 Task: Find the distance between San Francisco and Golden Gate Park.
Action: Mouse moved to (226, 61)
Screenshot: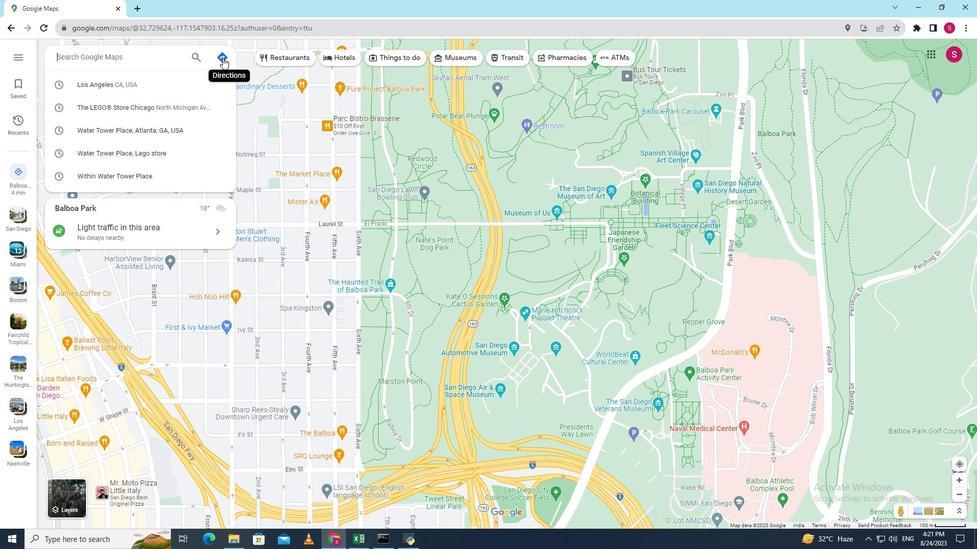 
Action: Mouse pressed left at (226, 61)
Screenshot: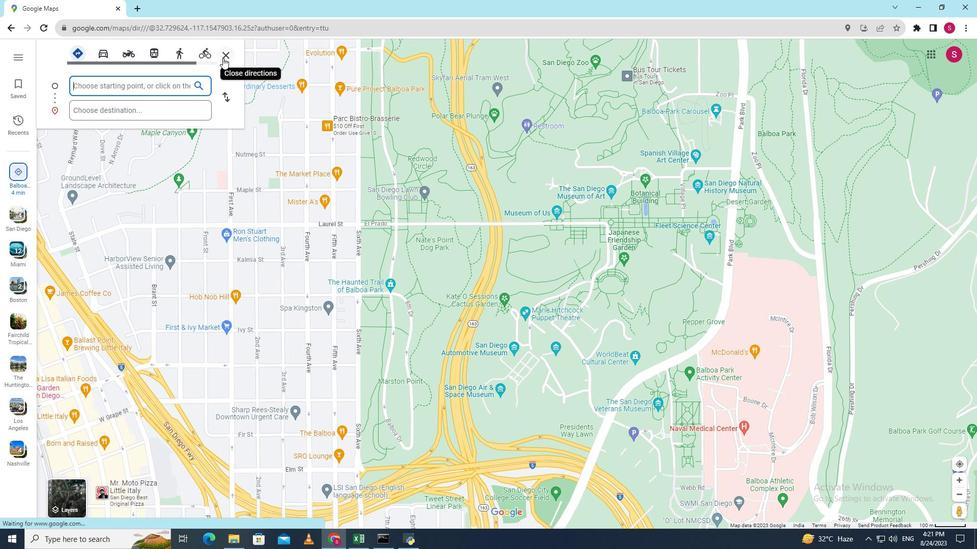 
Action: Key pressed <Key.shift><Key.shift><Key.shift><Key.shift><Key.shift><Key.shift><Key.shift><Key.shift><Key.shift><Key.shift><Key.shift>San<Key.space><Key.shift><Key.shift><Key.shift><Key.shift><Key.shift><Key.shift><Key.shift><Key.shift><Key.shift><Key.shift><Key.shift><Key.shift><Key.shift>Francisco
Screenshot: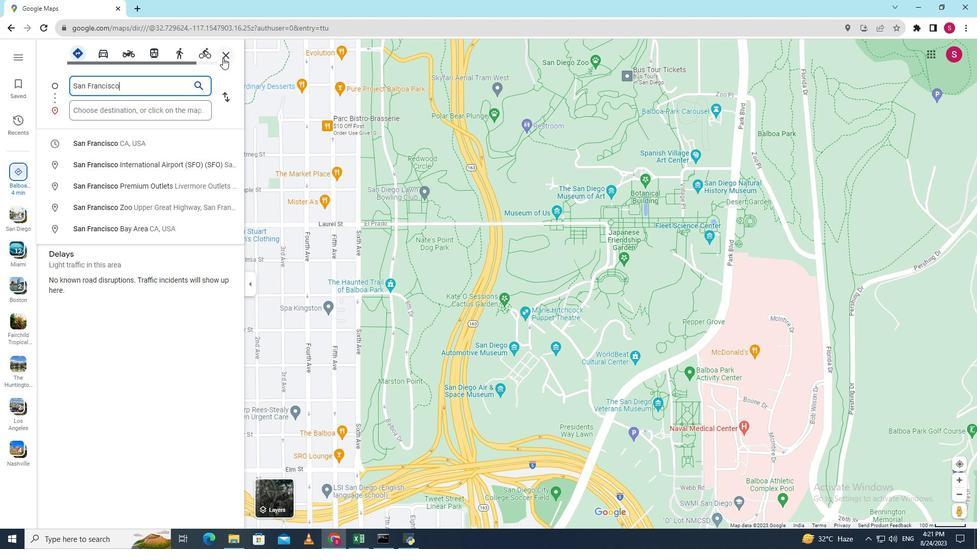 
Action: Mouse moved to (171, 115)
Screenshot: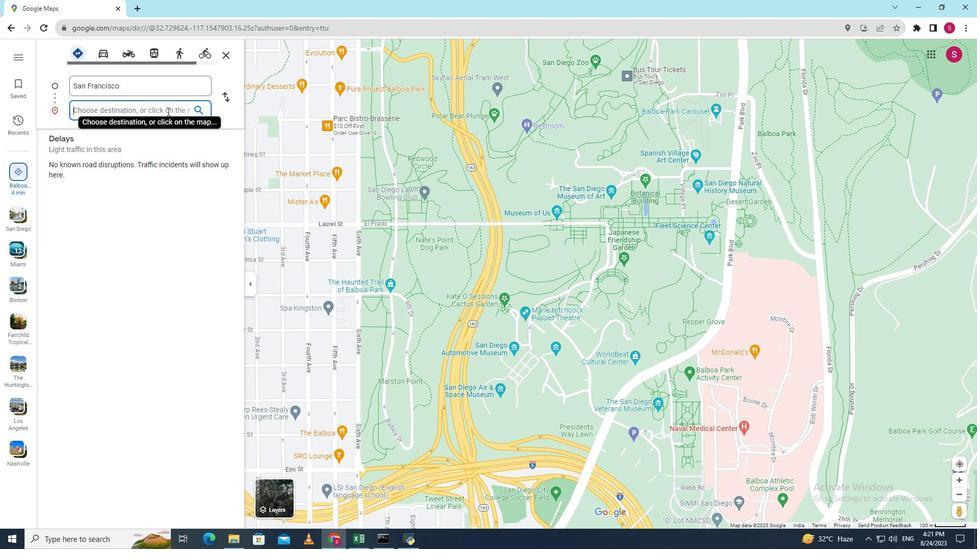 
Action: Mouse pressed left at (171, 115)
Screenshot: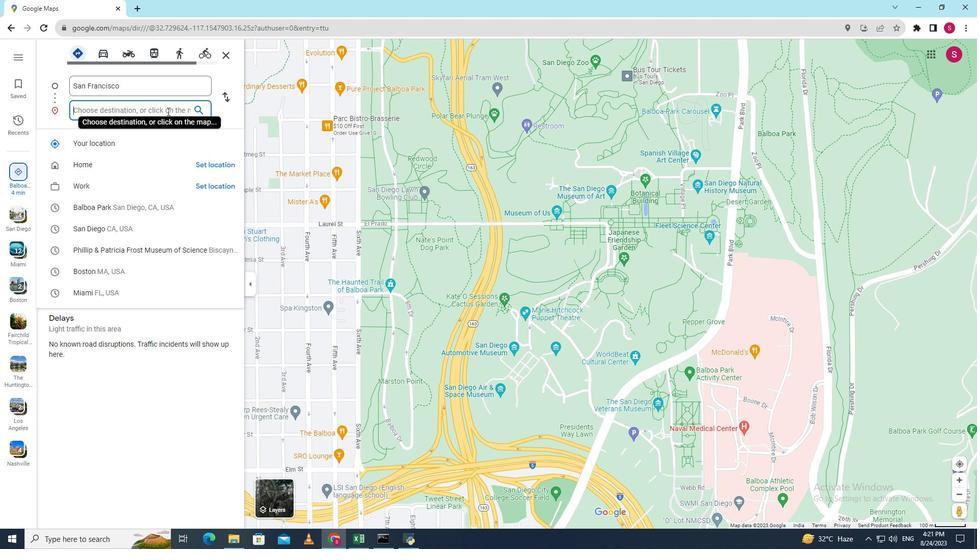 
Action: Key pressed <Key.shift><Key.shift><Key.shift><Key.shift><Key.shift>Golden<Key.space><Key.shift><Key.shift><Key.shift><Key.shift><Key.shift><Key.shift><Key.shift><Key.shift><Key.shift><Key.shift><Key.shift><Key.shift><Key.shift><Key.shift>Gate<Key.space><Key.shift><Key.shift>Park<Key.enter>
Screenshot: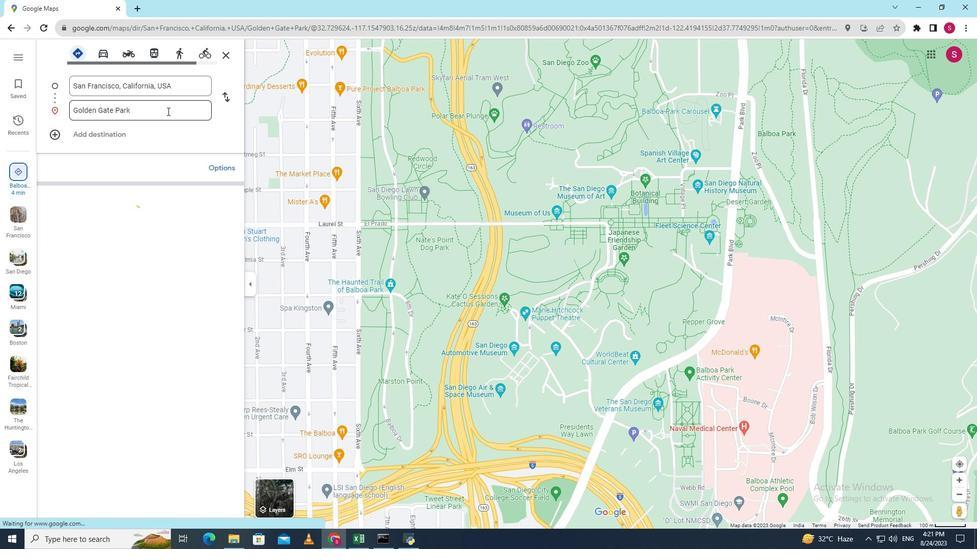 
Action: Mouse moved to (612, 303)
Screenshot: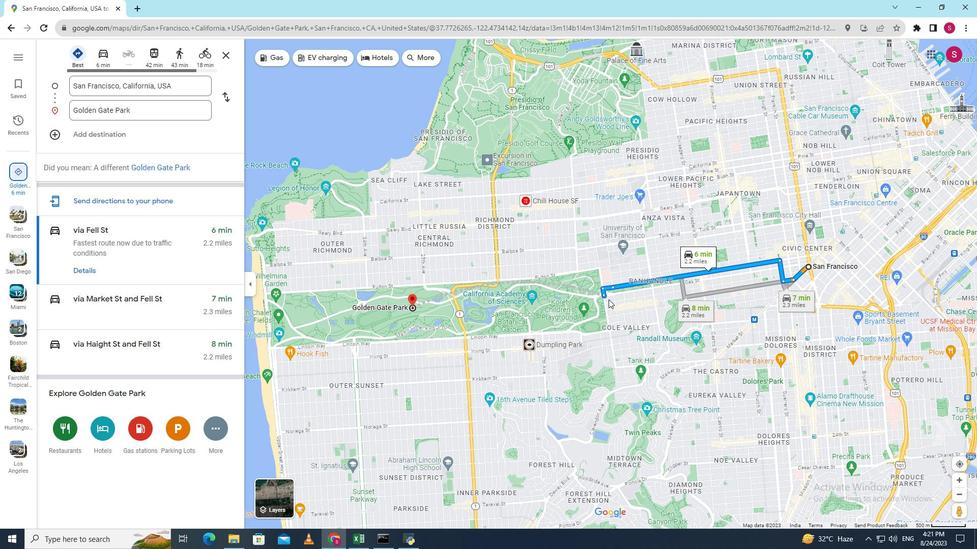 
Action: Mouse scrolled (612, 303) with delta (0, 0)
Screenshot: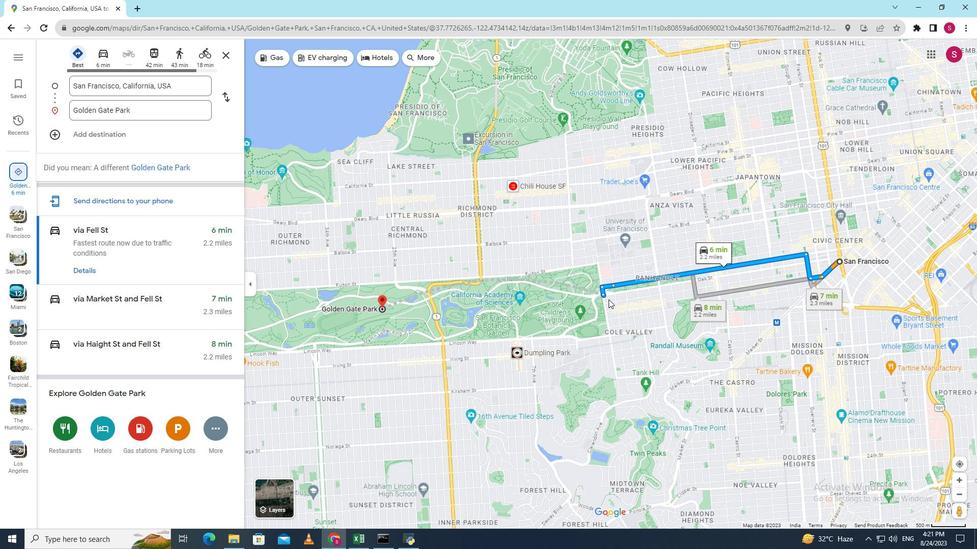 
Action: Mouse scrolled (612, 303) with delta (0, 0)
Screenshot: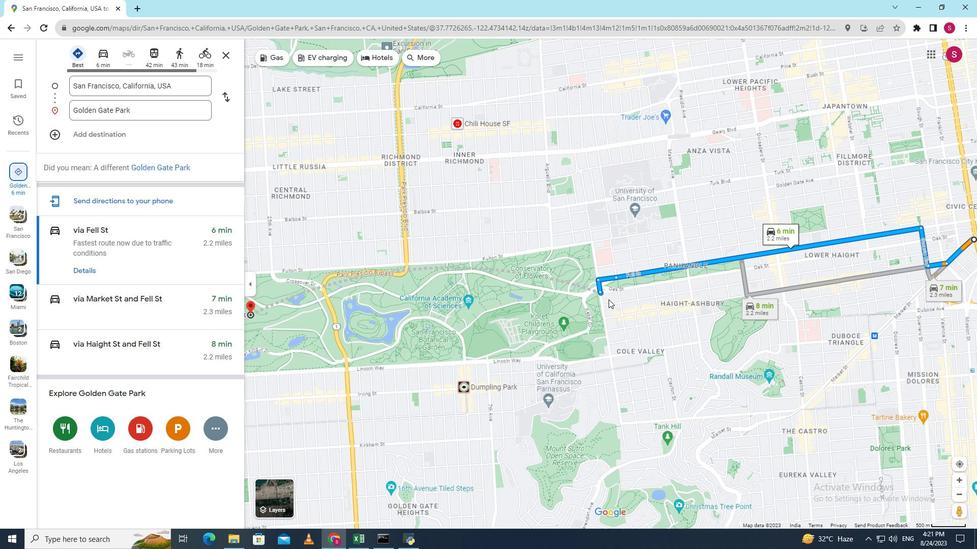 
Action: Mouse scrolled (612, 303) with delta (0, 0)
Screenshot: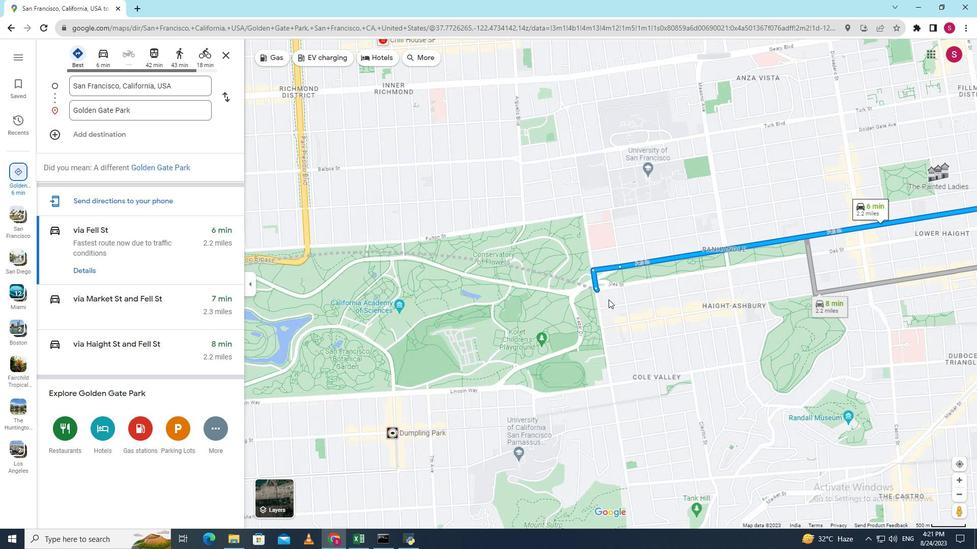
Action: Mouse scrolled (612, 303) with delta (0, 0)
Screenshot: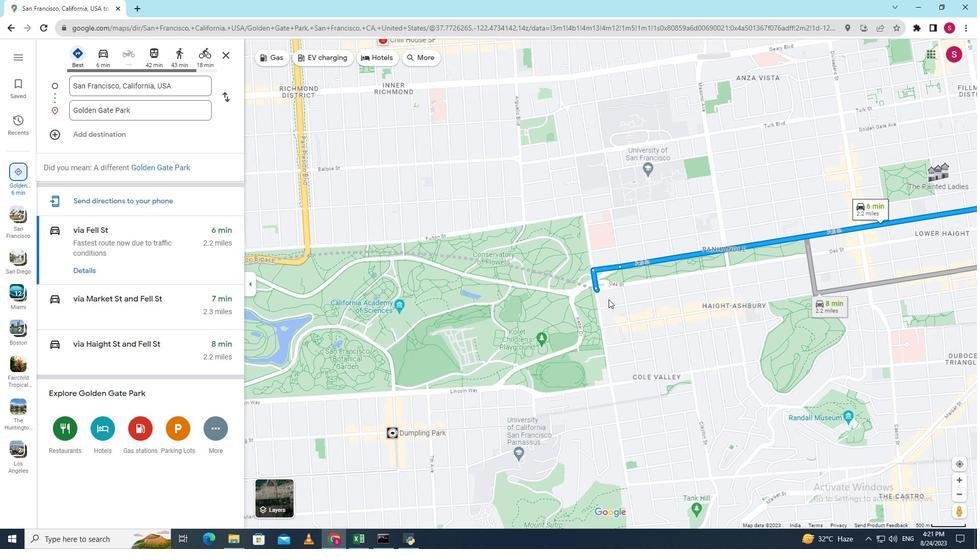 
Action: Mouse scrolled (612, 303) with delta (0, 0)
Screenshot: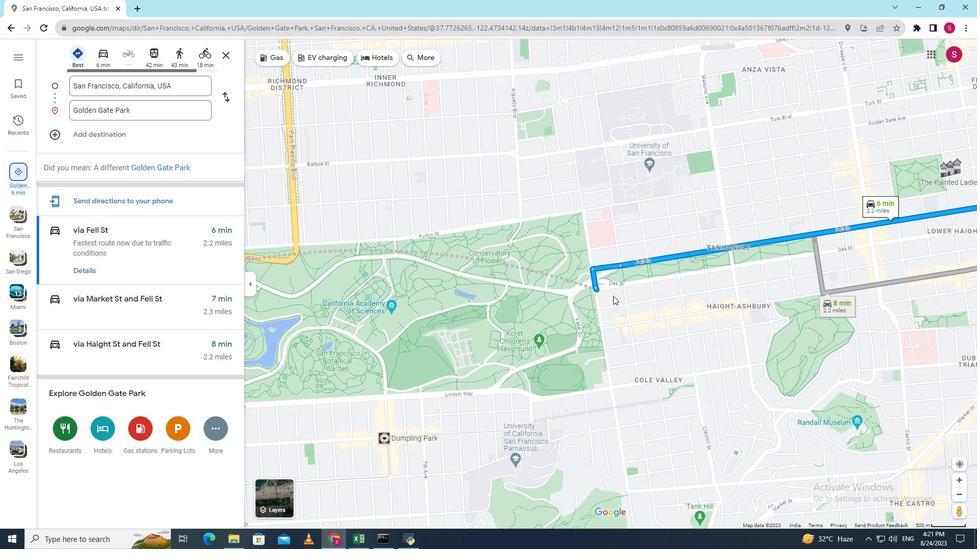 
Action: Mouse scrolled (612, 303) with delta (0, 0)
Screenshot: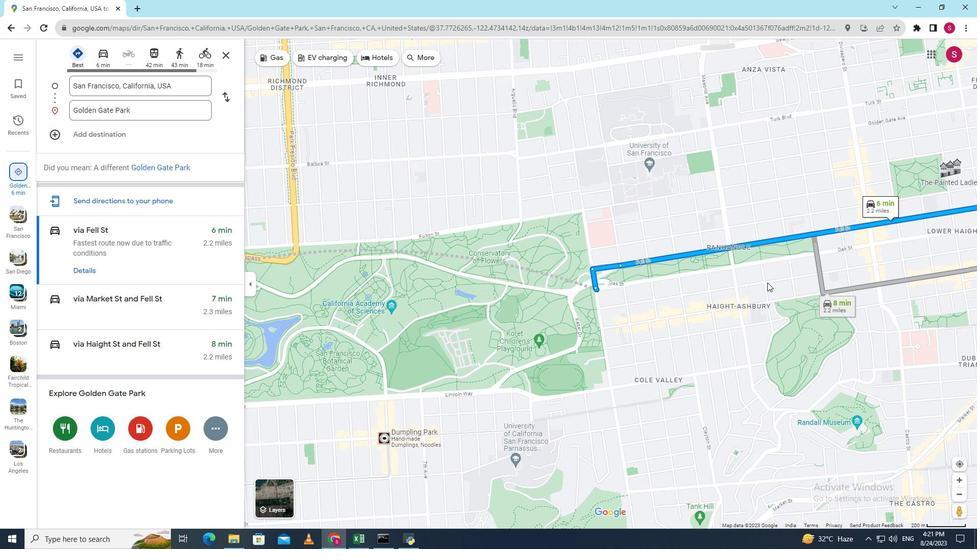 
Action: Mouse moved to (928, 283)
Screenshot: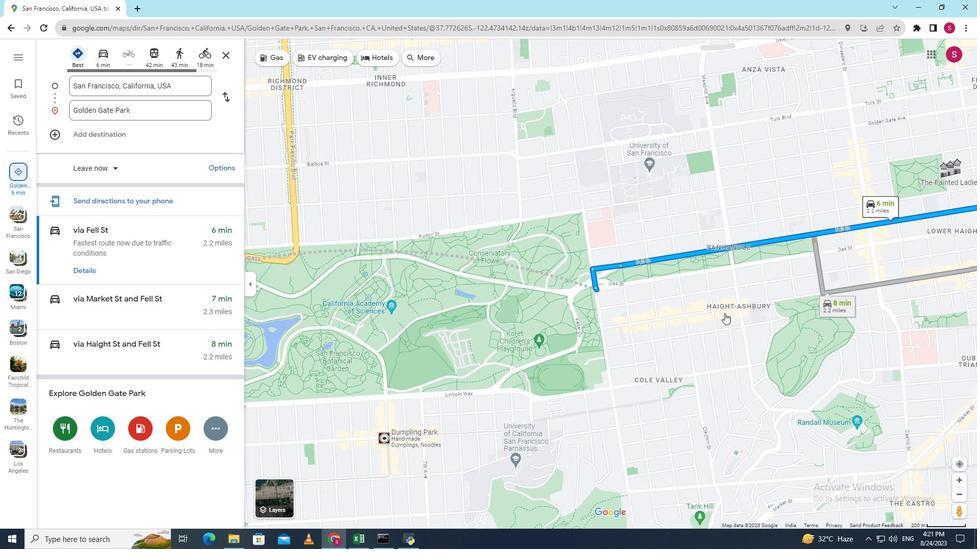 
Action: Mouse pressed left at (928, 283)
Screenshot: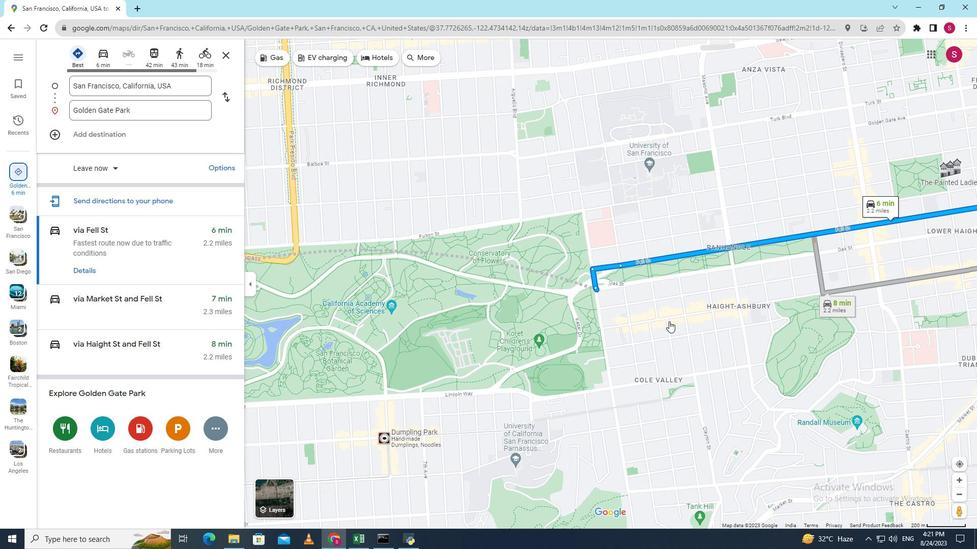 
Action: Mouse moved to (946, 250)
Screenshot: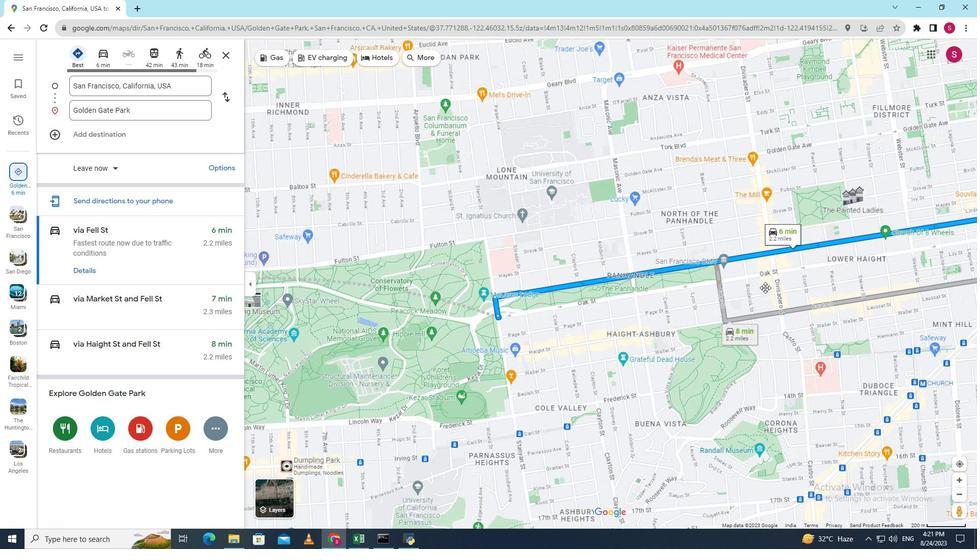 
Action: Mouse pressed left at (946, 250)
Screenshot: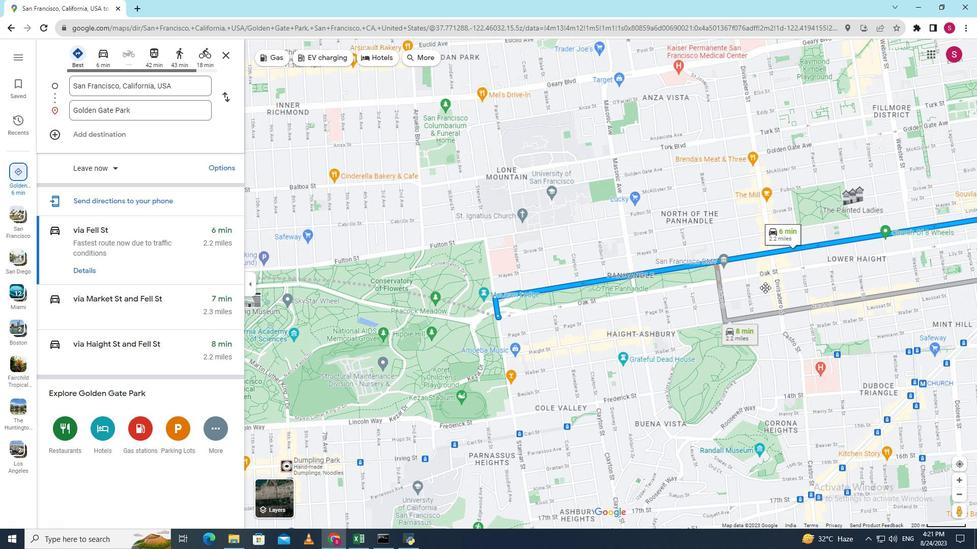 
Action: Mouse moved to (863, 258)
Screenshot: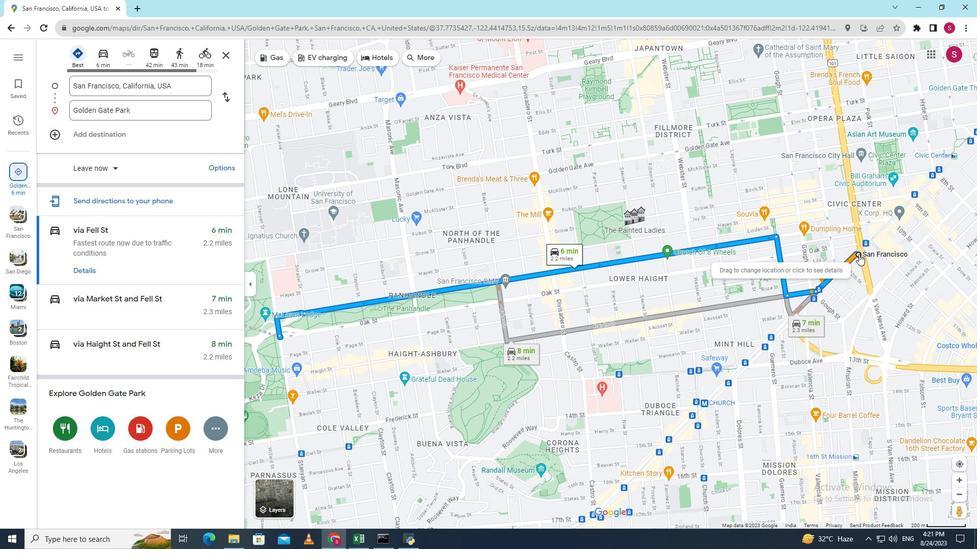 
Action: Mouse pressed right at (863, 258)
Screenshot: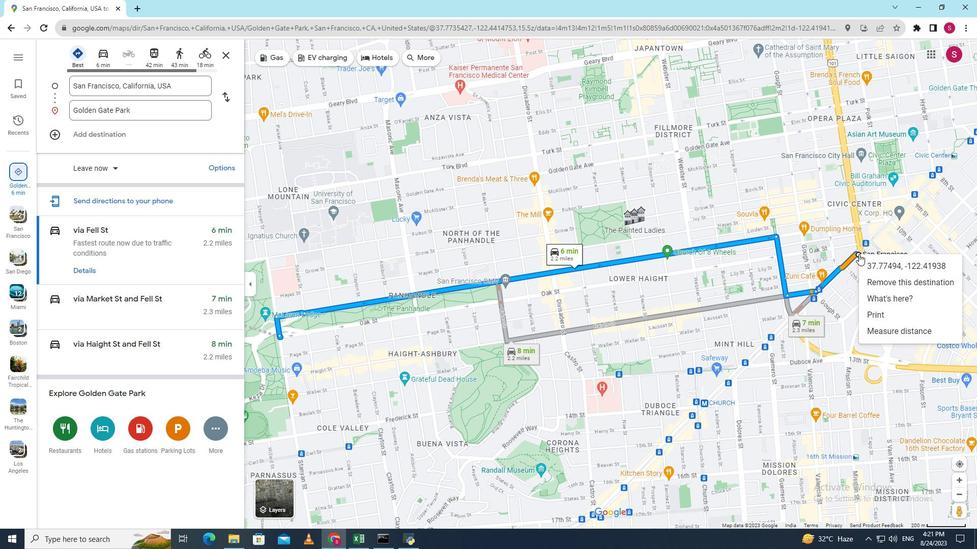 
Action: Mouse moved to (881, 332)
Screenshot: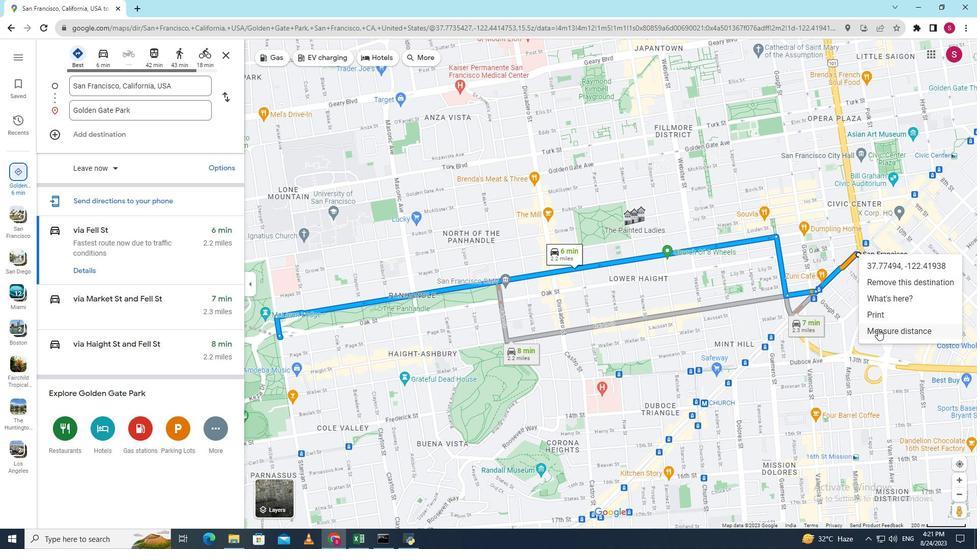 
Action: Mouse pressed left at (881, 332)
Screenshot: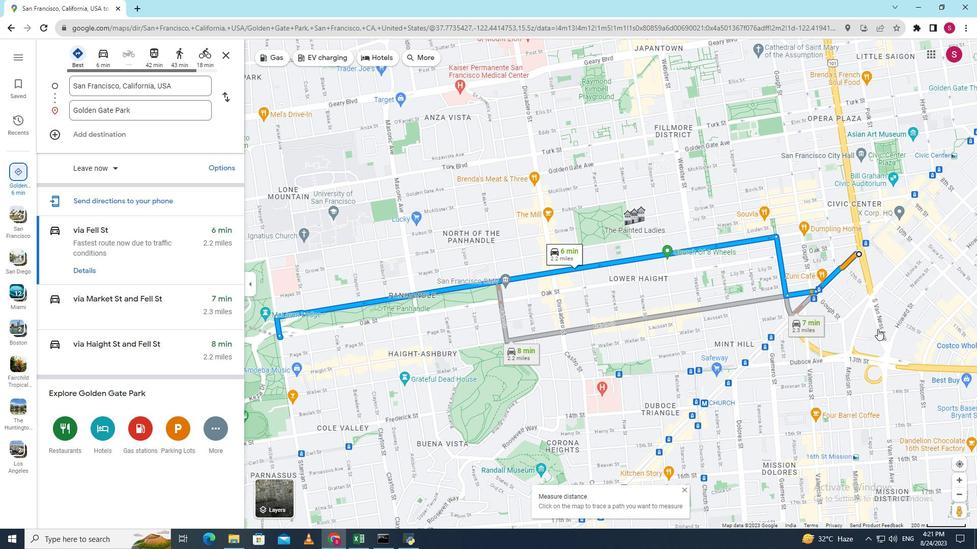 
Action: Mouse moved to (322, 348)
Screenshot: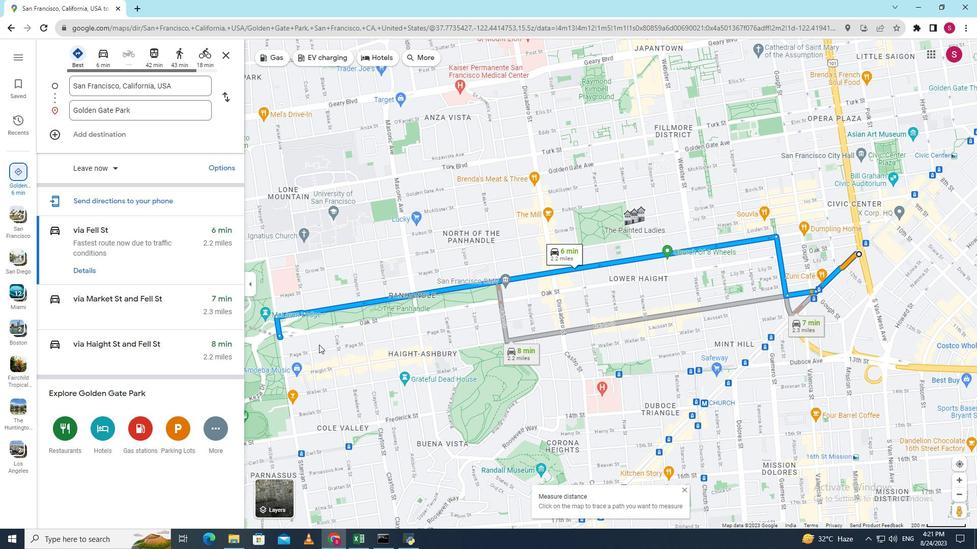 
Action: Mouse pressed left at (322, 348)
Screenshot: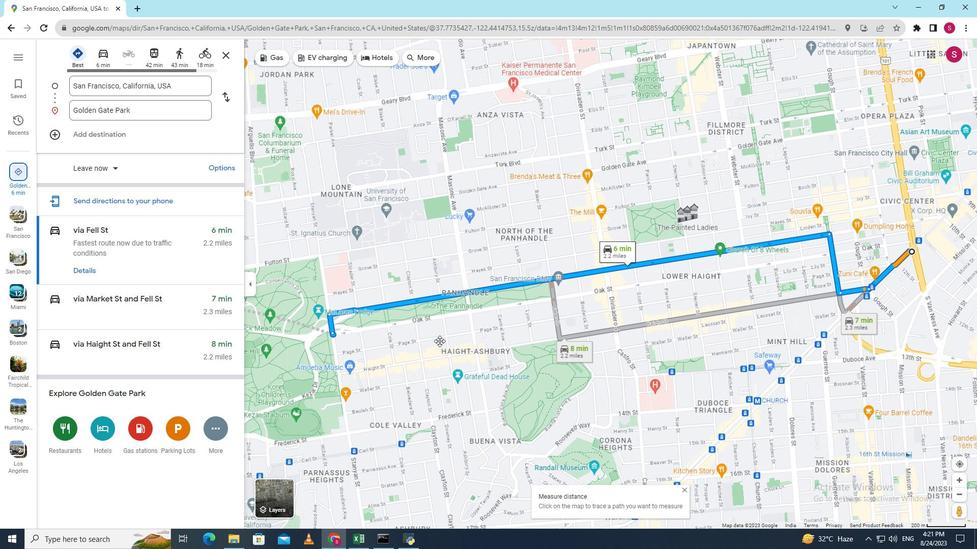 
Action: Mouse moved to (347, 354)
Screenshot: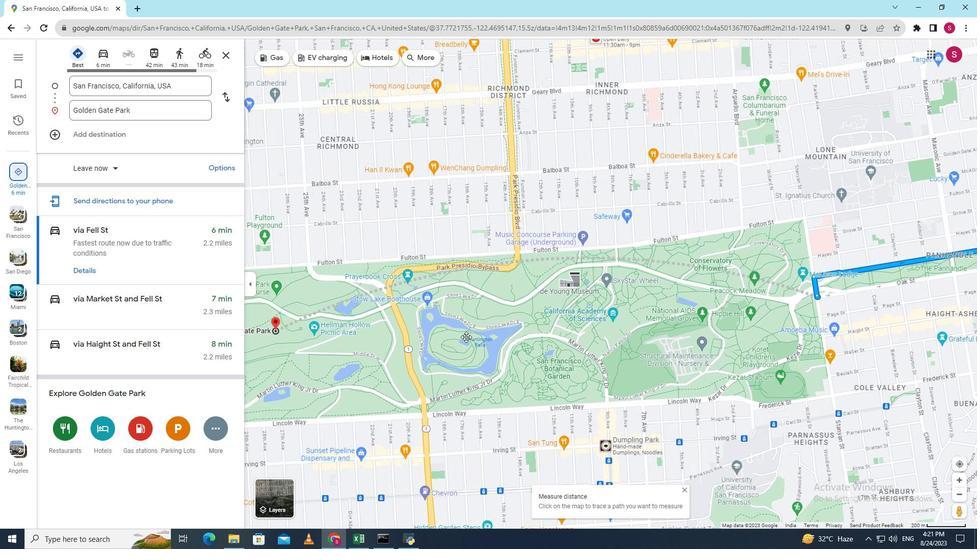 
Action: Mouse pressed left at (347, 354)
Screenshot: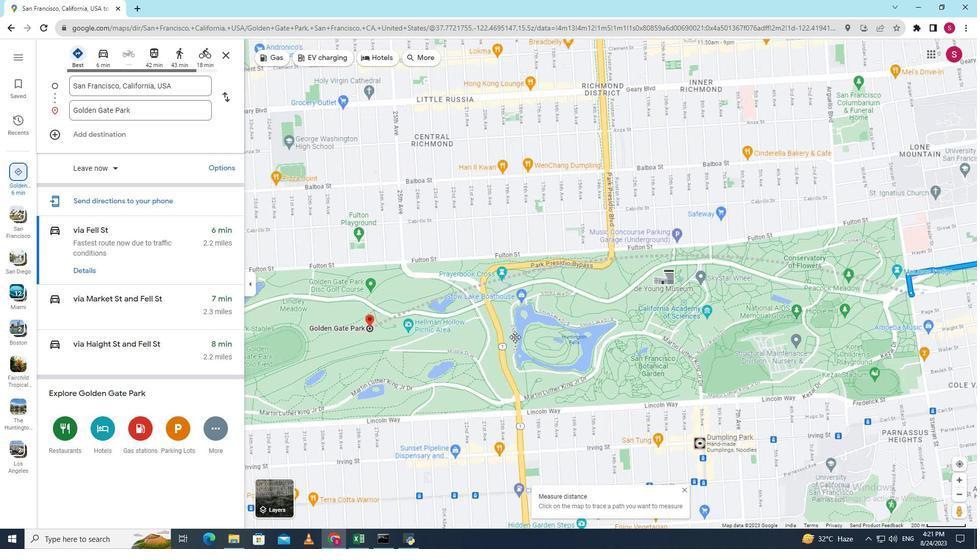 
Action: Mouse moved to (512, 325)
Screenshot: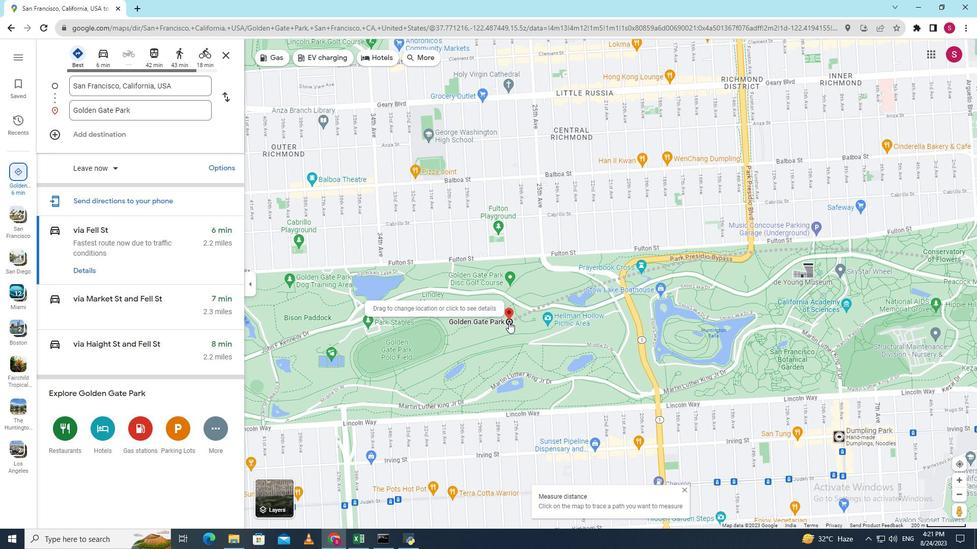 
Action: Mouse pressed right at (512, 325)
Screenshot: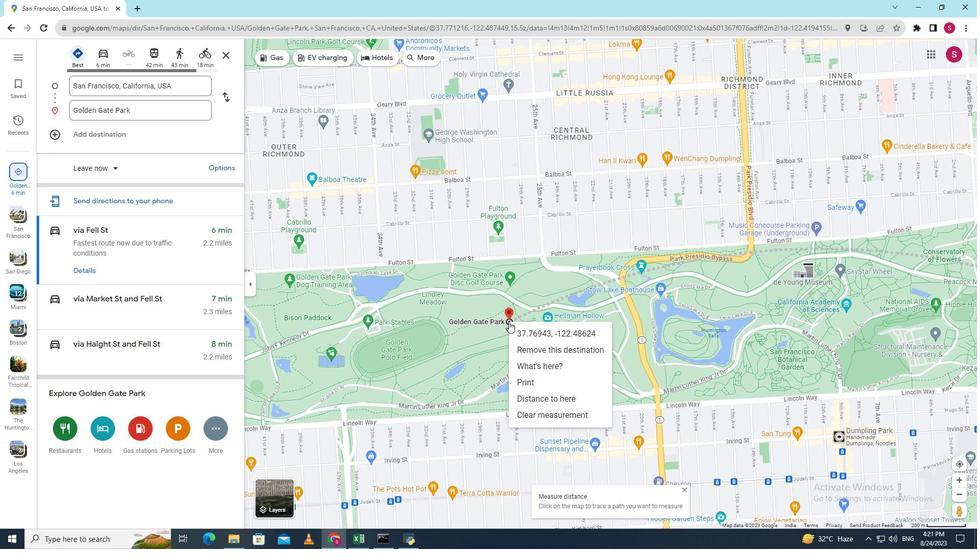 
Action: Mouse moved to (530, 402)
Screenshot: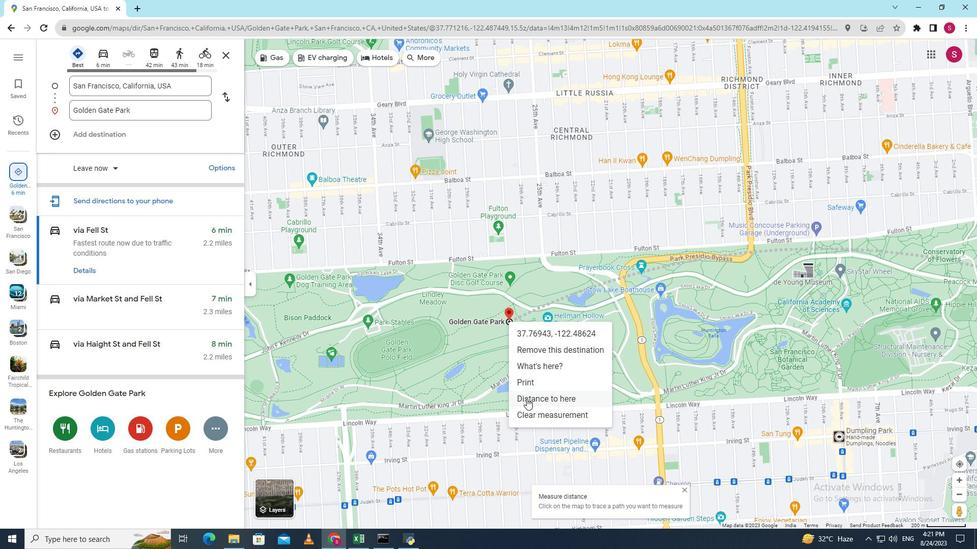 
Action: Mouse pressed left at (530, 402)
Screenshot: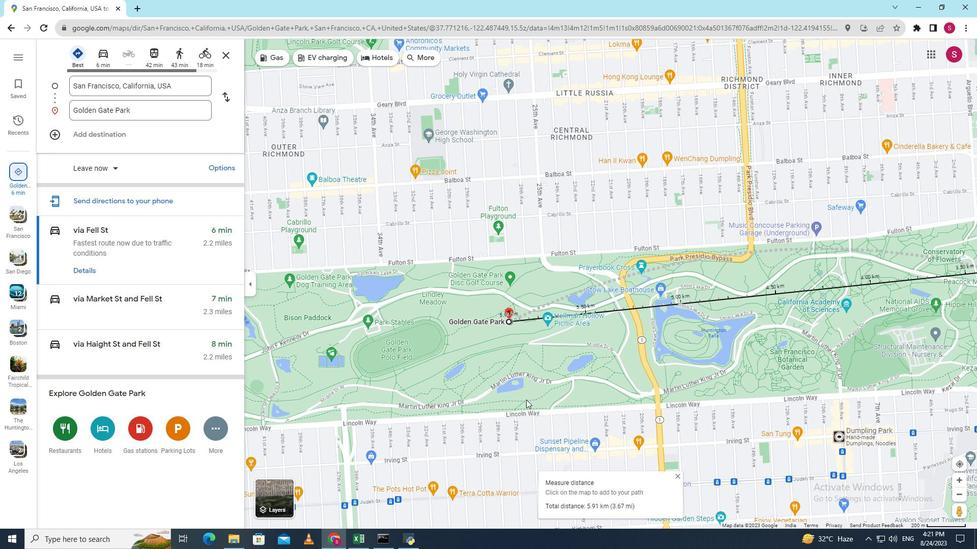 
Action: Mouse moved to (546, 509)
Screenshot: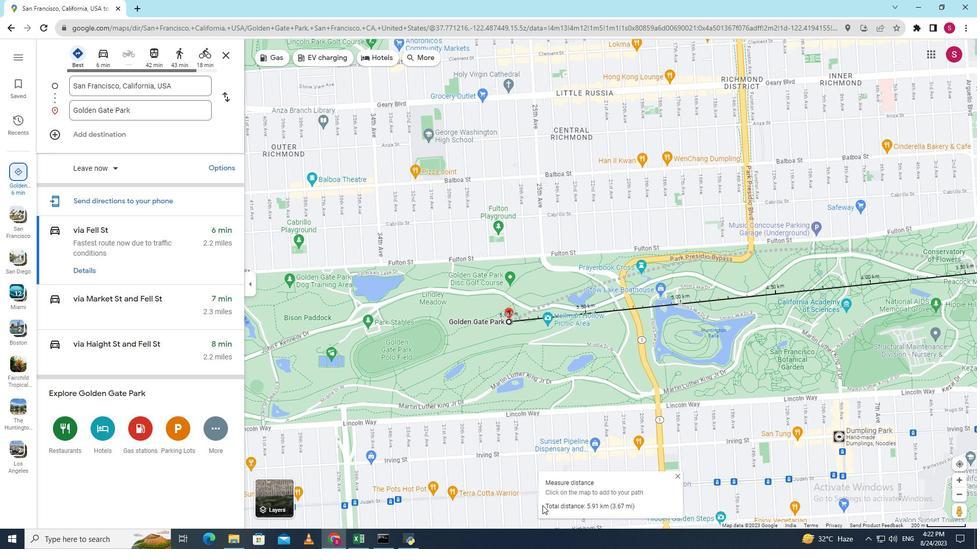 
Action: Mouse pressed left at (546, 509)
Screenshot: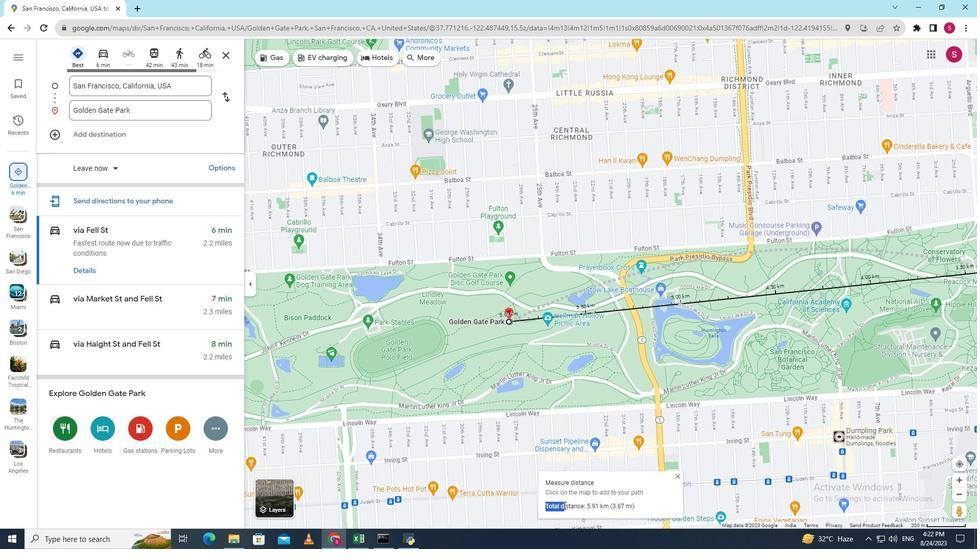 
Action: Mouse moved to (659, 512)
Screenshot: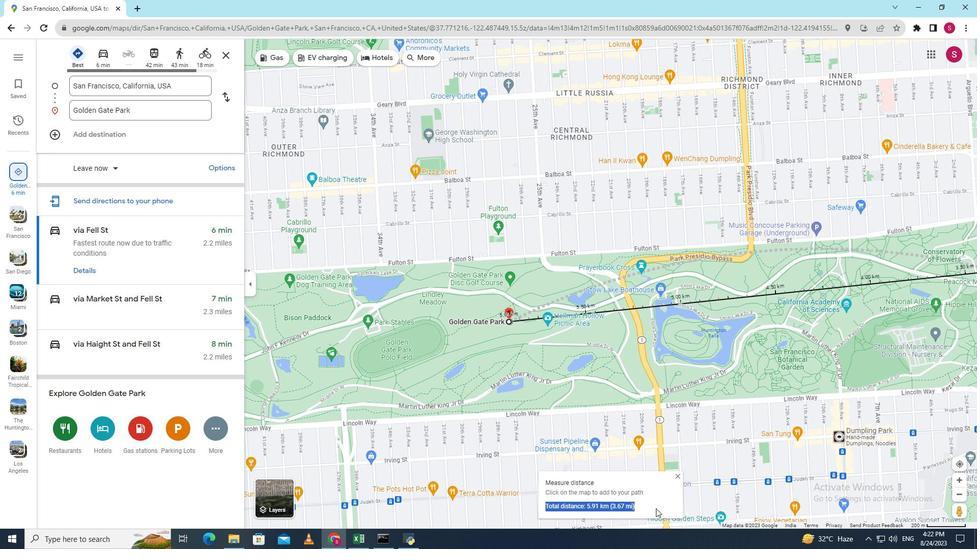 
